 Task: Create New Vendor with Vendor Name: Green/Red Burrito, Billing Address Line1: 68 Applegate Court, Billing Address Line2: Summerville, Billing Address Line3: TX 77908
Action: Mouse moved to (140, 26)
Screenshot: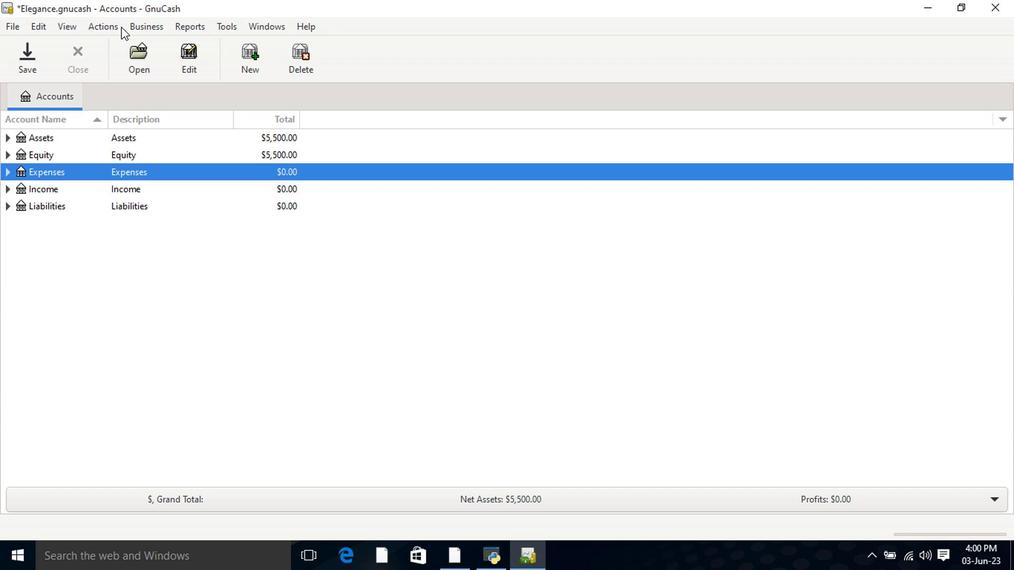 
Action: Mouse pressed left at (140, 26)
Screenshot: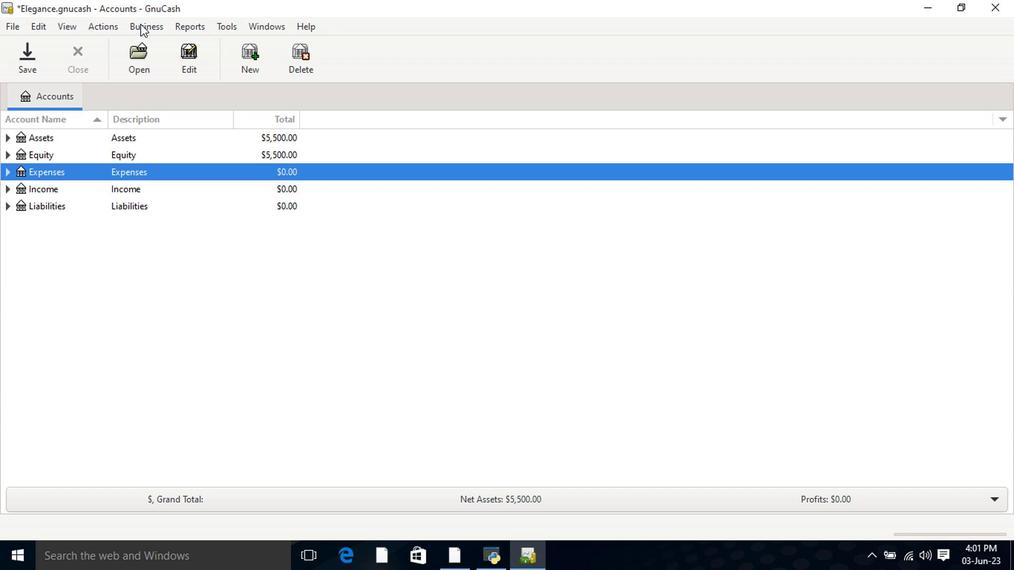 
Action: Mouse moved to (168, 65)
Screenshot: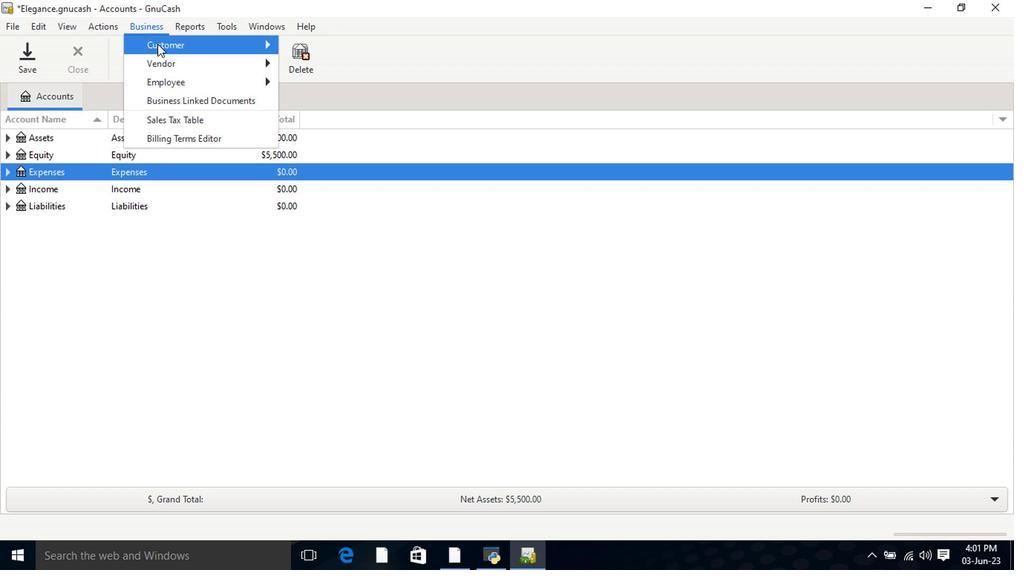 
Action: Mouse pressed left at (168, 65)
Screenshot: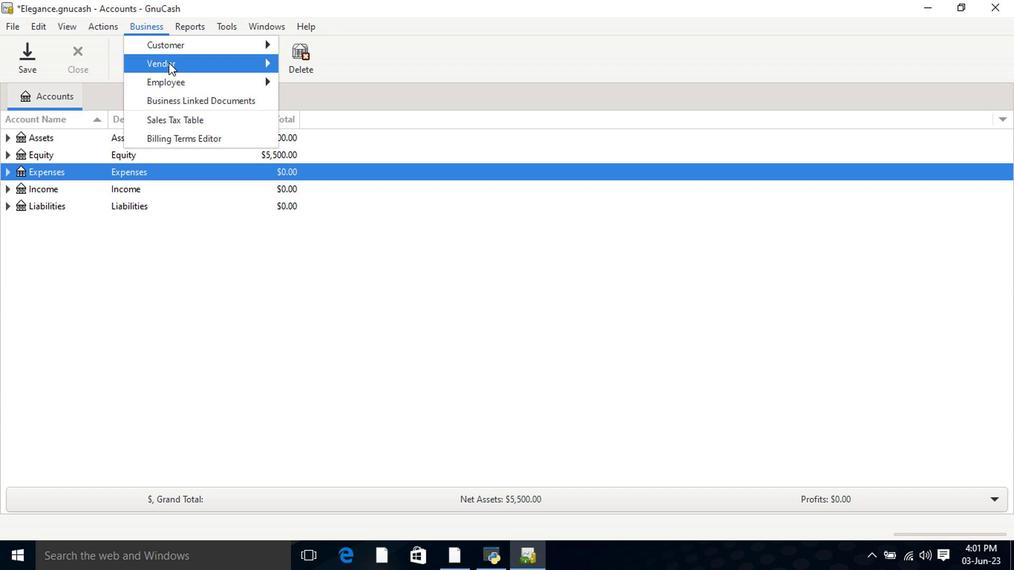 
Action: Mouse moved to (313, 84)
Screenshot: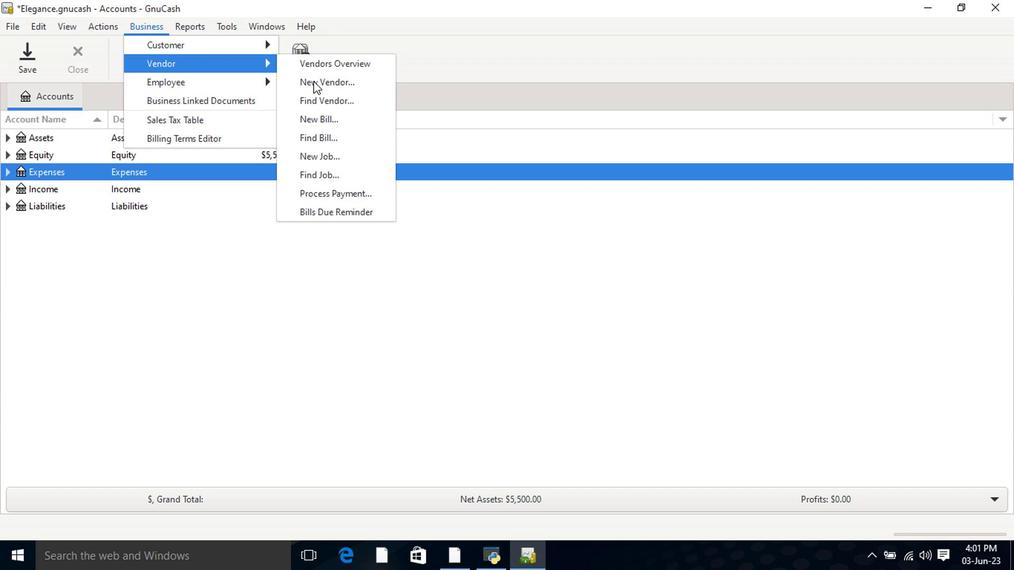 
Action: Mouse pressed left at (313, 84)
Screenshot: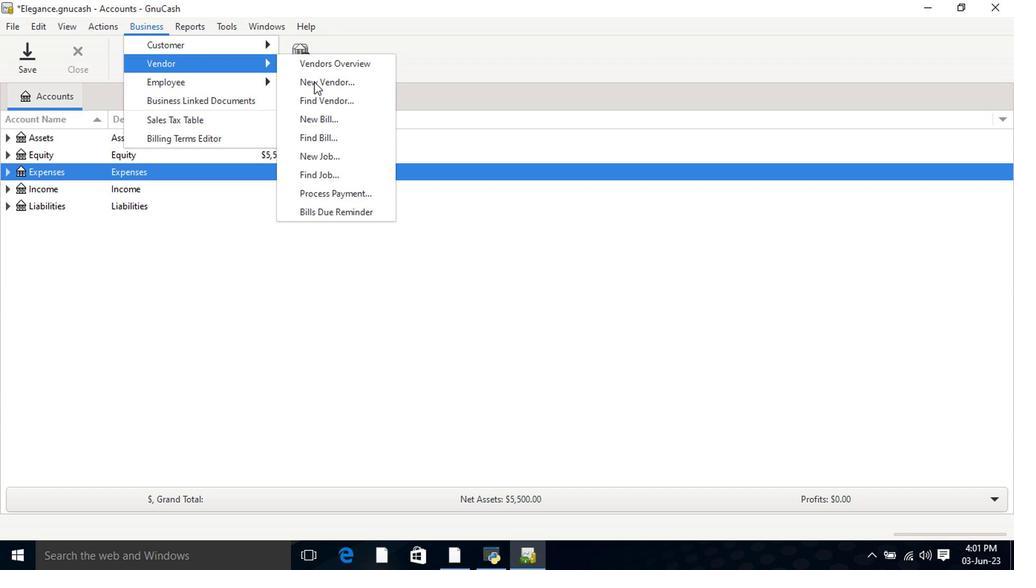 
Action: Mouse moved to (532, 170)
Screenshot: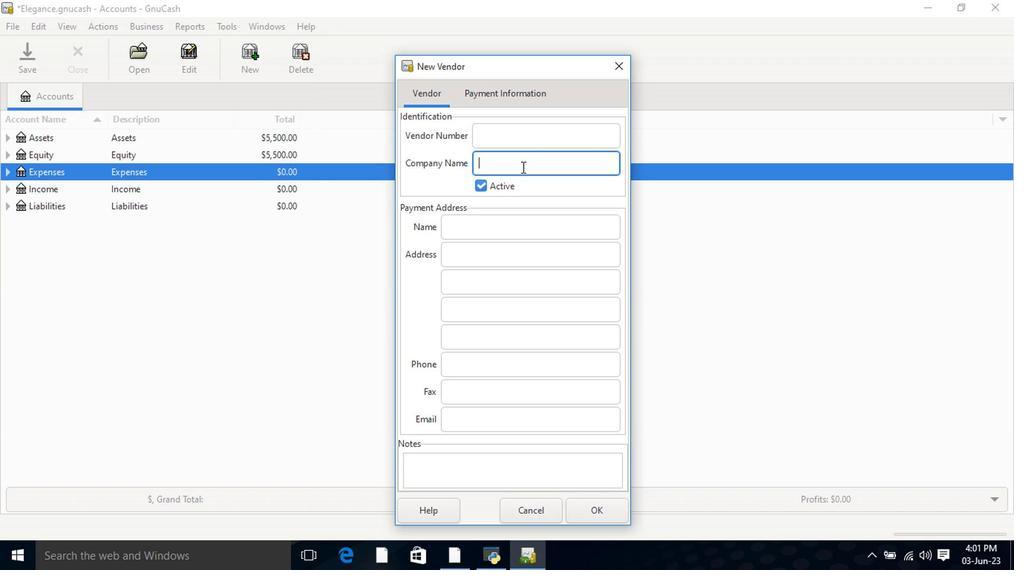 
Action: Key pressed <Key.shift>Gre
Screenshot: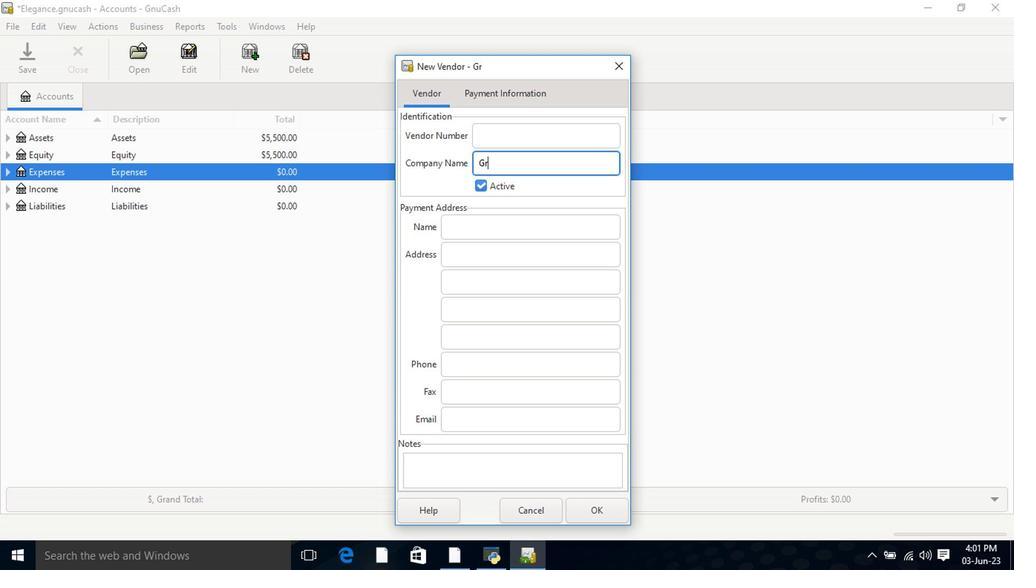 
Action: Mouse moved to (533, 169)
Screenshot: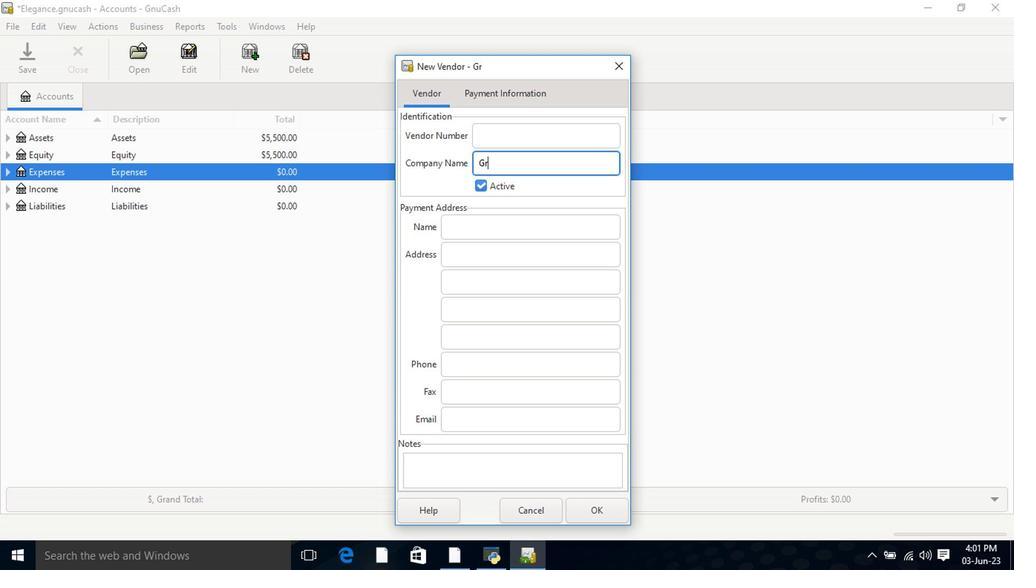 
Action: Key pressed en/<Key.shift>Red<Key.space><Key.shift>Burrito<Key.tab><Key.tab><Key.tab>68<Key.space><Key.shift>Applegate<Key.space><Key.shift>Court<Key.tab><Key.shift>Summerville<Key.space><Key.backspace><Key.tab><Key.shift>TX<Key.space>77908
Screenshot: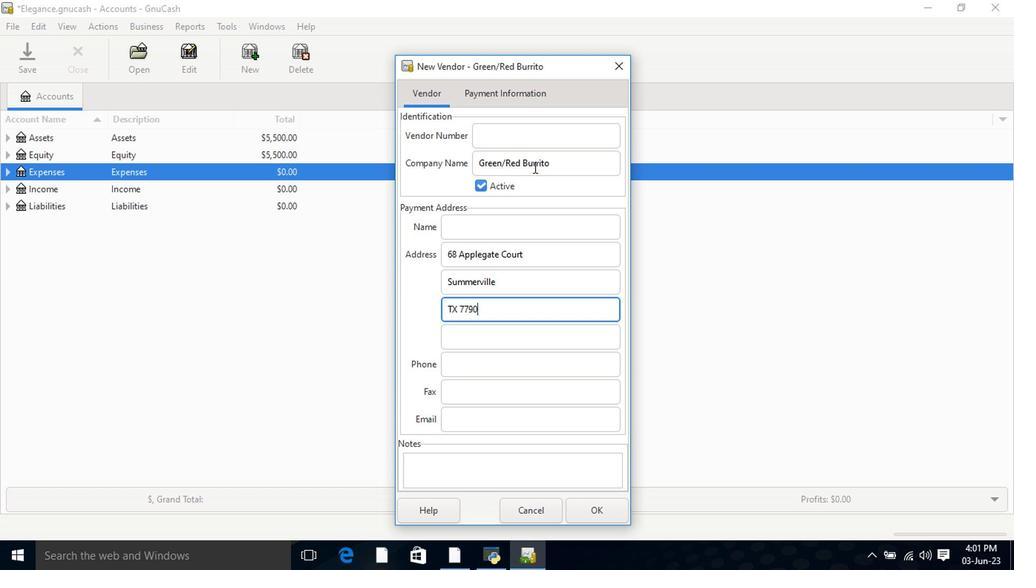 
Action: Mouse moved to (513, 101)
Screenshot: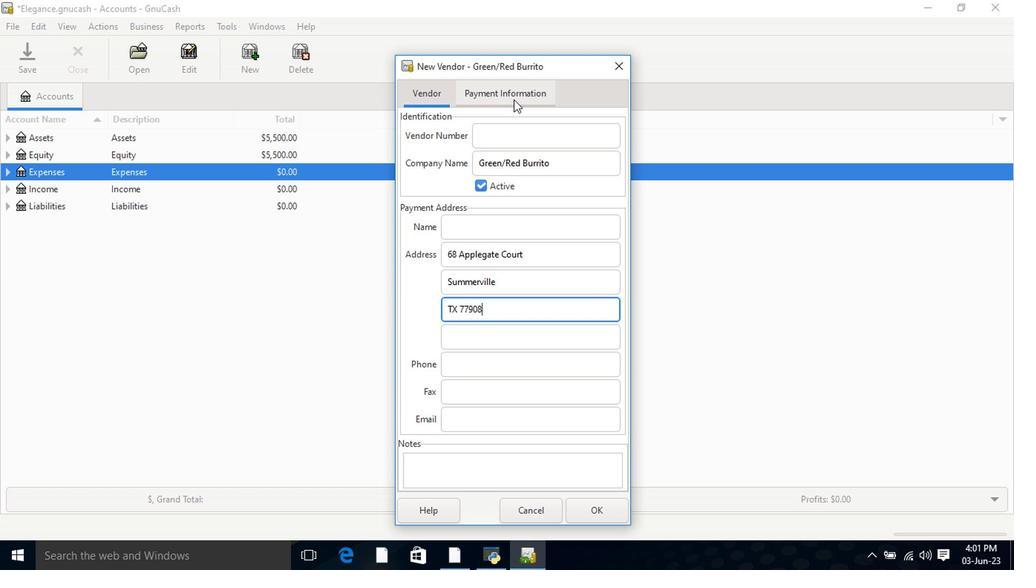 
Action: Mouse pressed left at (513, 101)
Screenshot: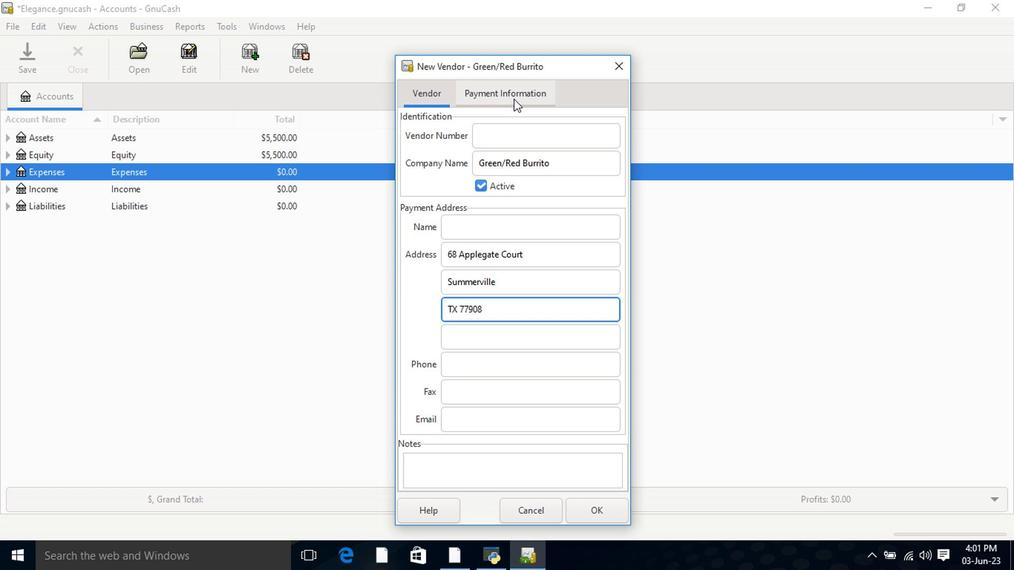 
Action: Mouse moved to (594, 509)
Screenshot: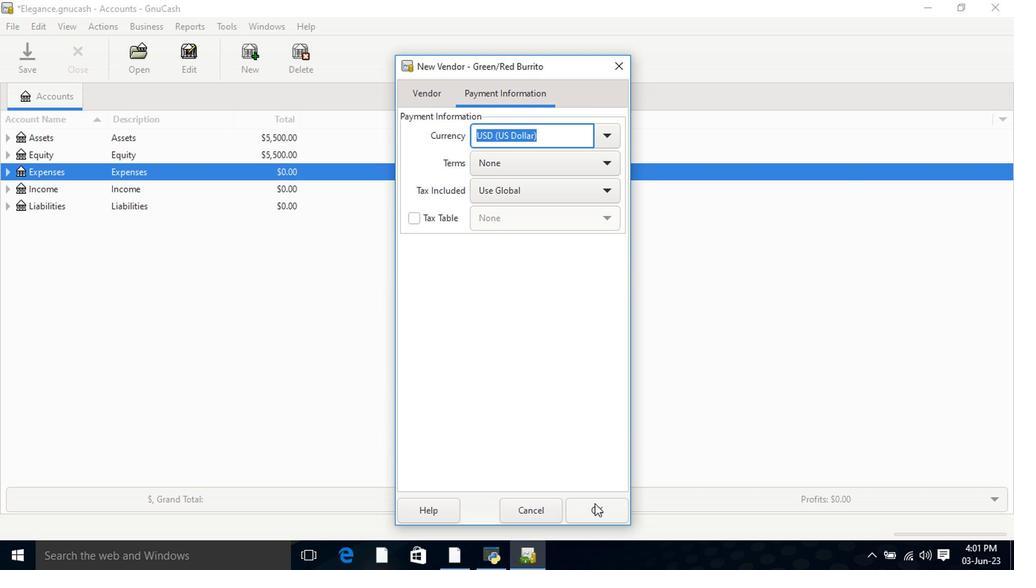 
Action: Mouse pressed left at (594, 509)
Screenshot: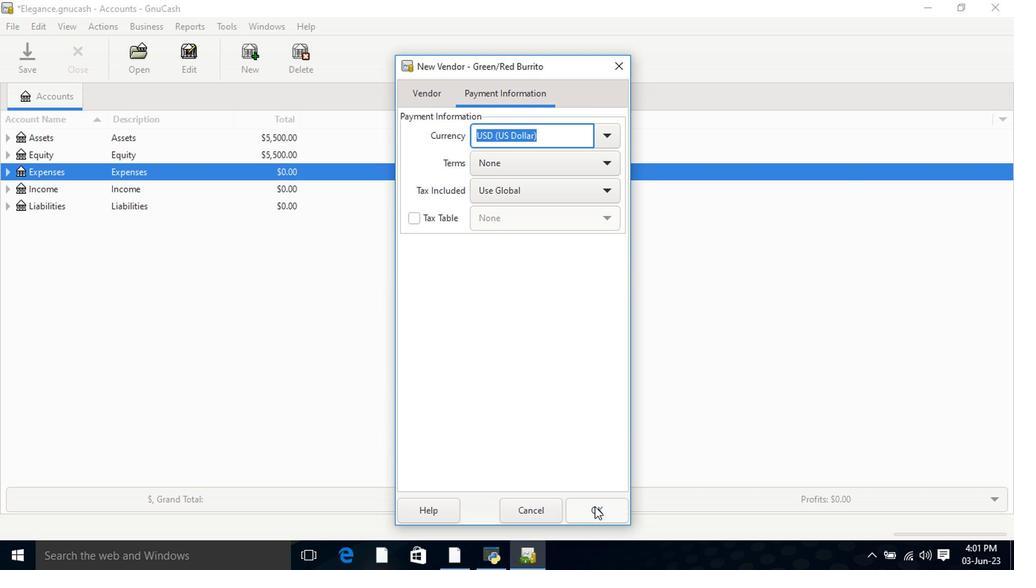 
